Task: Select a due date automation when advanced on, 2 days after a card is due add dates with an incomplete due date at 11:00 AM.
Action: Mouse moved to (1126, 100)
Screenshot: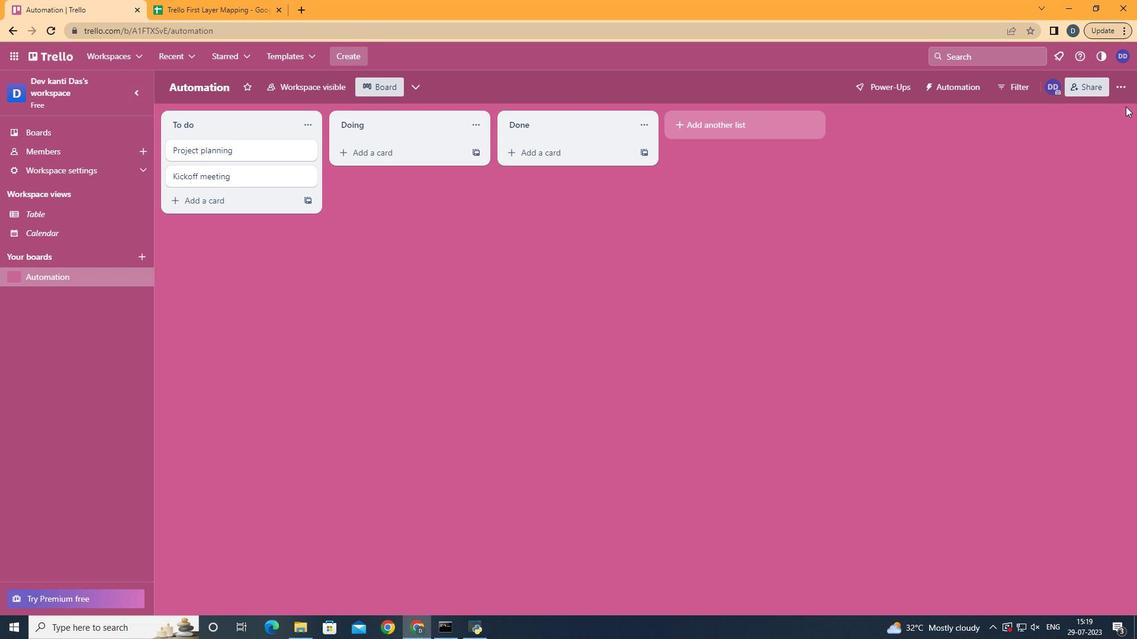 
Action: Mouse pressed left at (1126, 100)
Screenshot: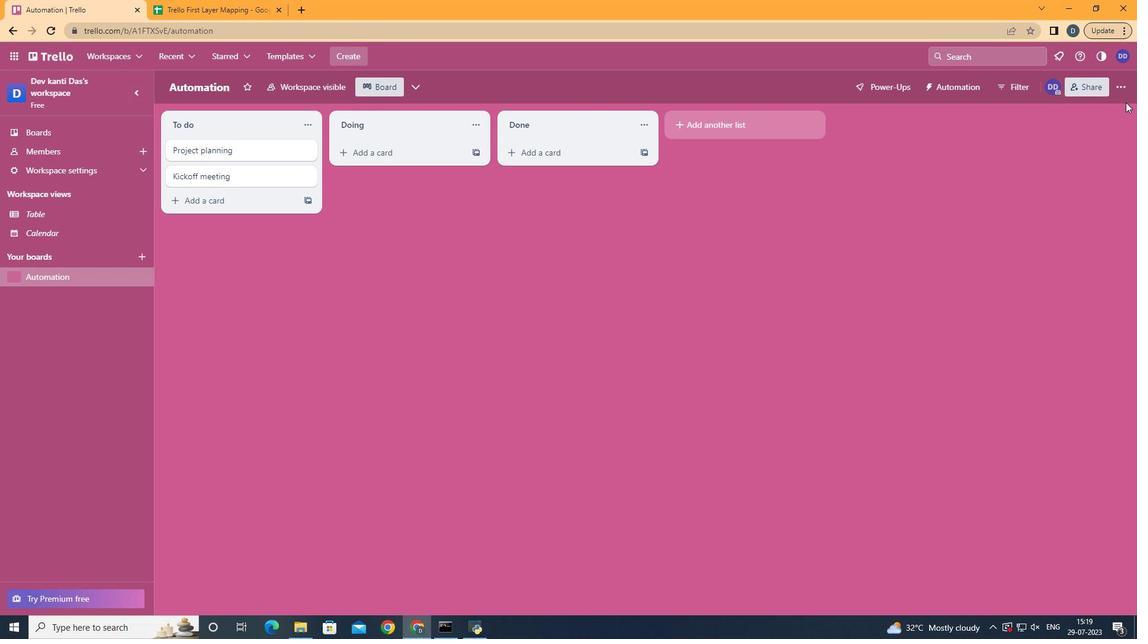 
Action: Mouse moved to (1128, 87)
Screenshot: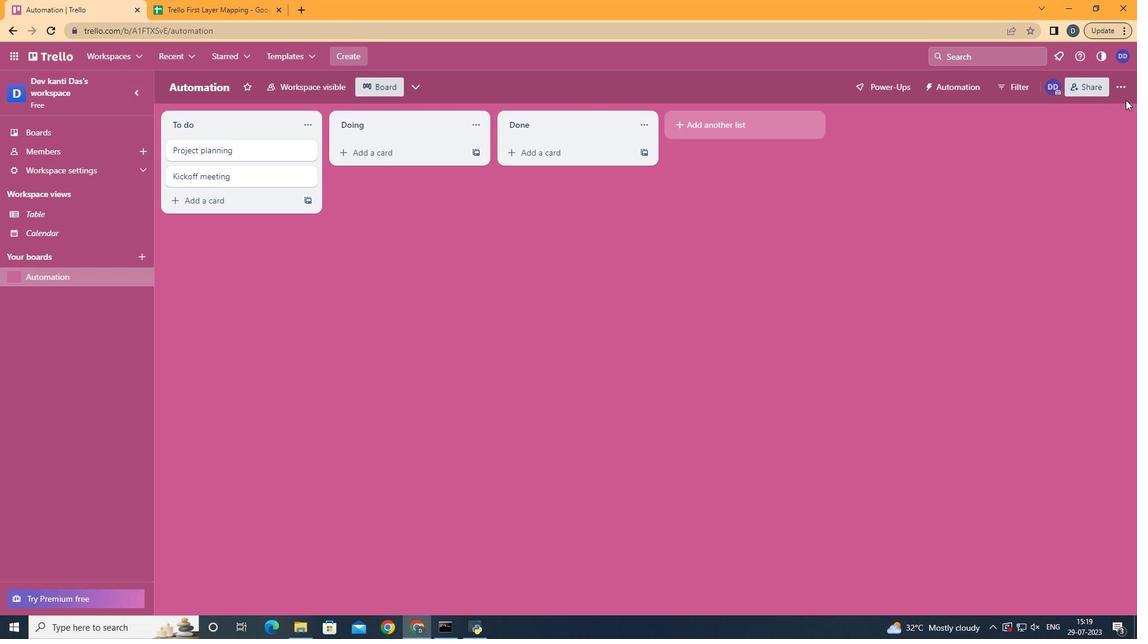 
Action: Mouse pressed left at (1128, 87)
Screenshot: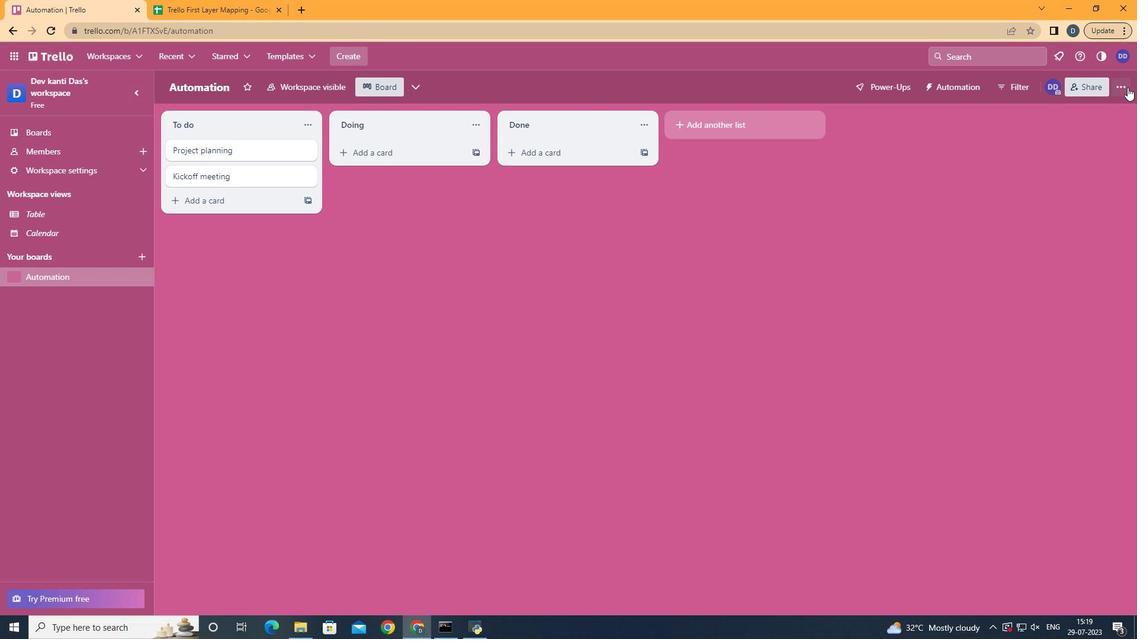 
Action: Mouse moved to (1037, 249)
Screenshot: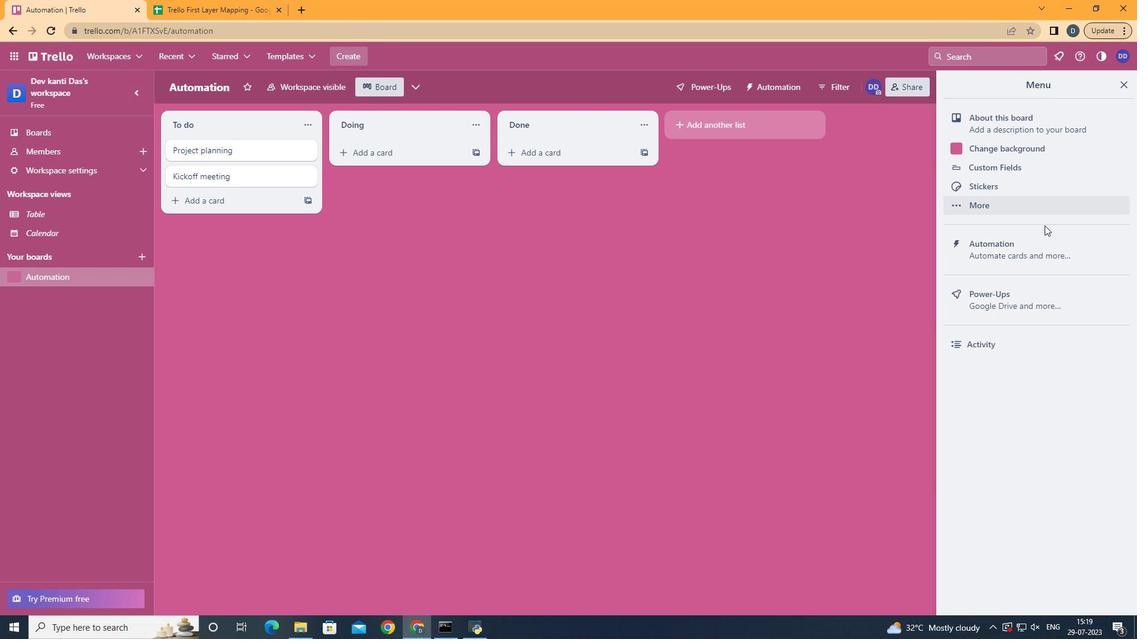 
Action: Mouse pressed left at (1037, 249)
Screenshot: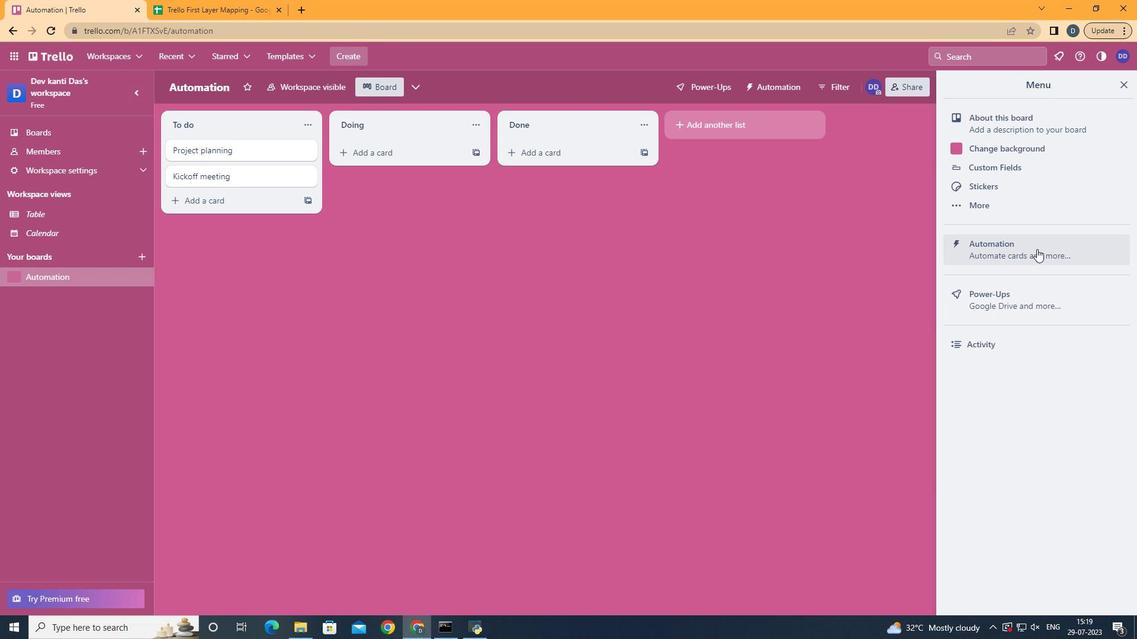
Action: Mouse moved to (219, 238)
Screenshot: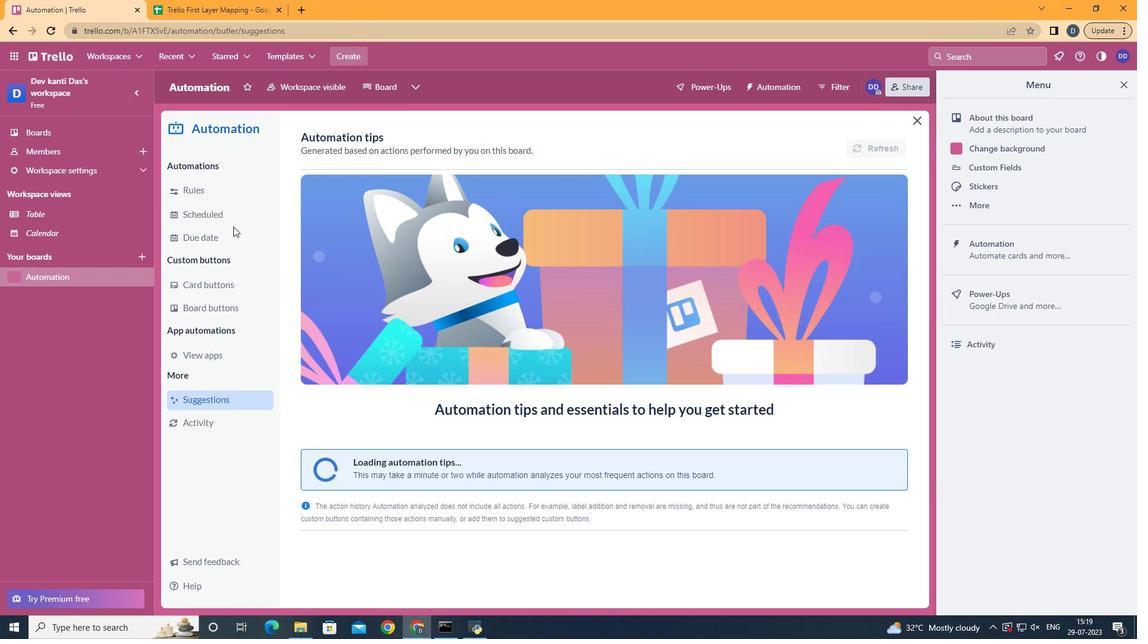 
Action: Mouse pressed left at (219, 238)
Screenshot: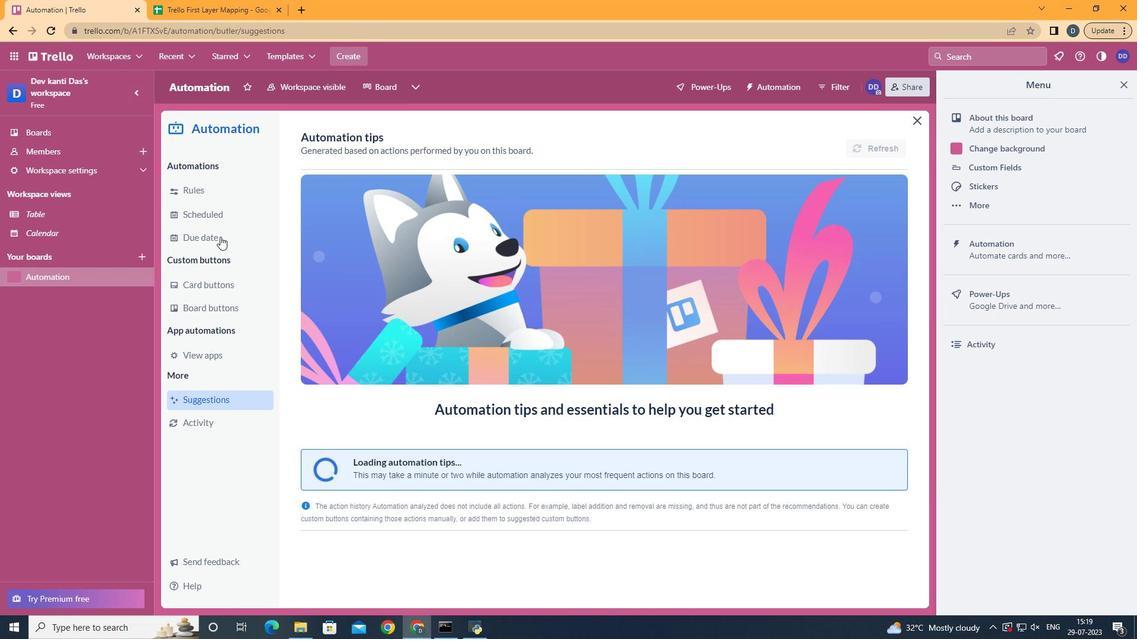 
Action: Mouse moved to (865, 139)
Screenshot: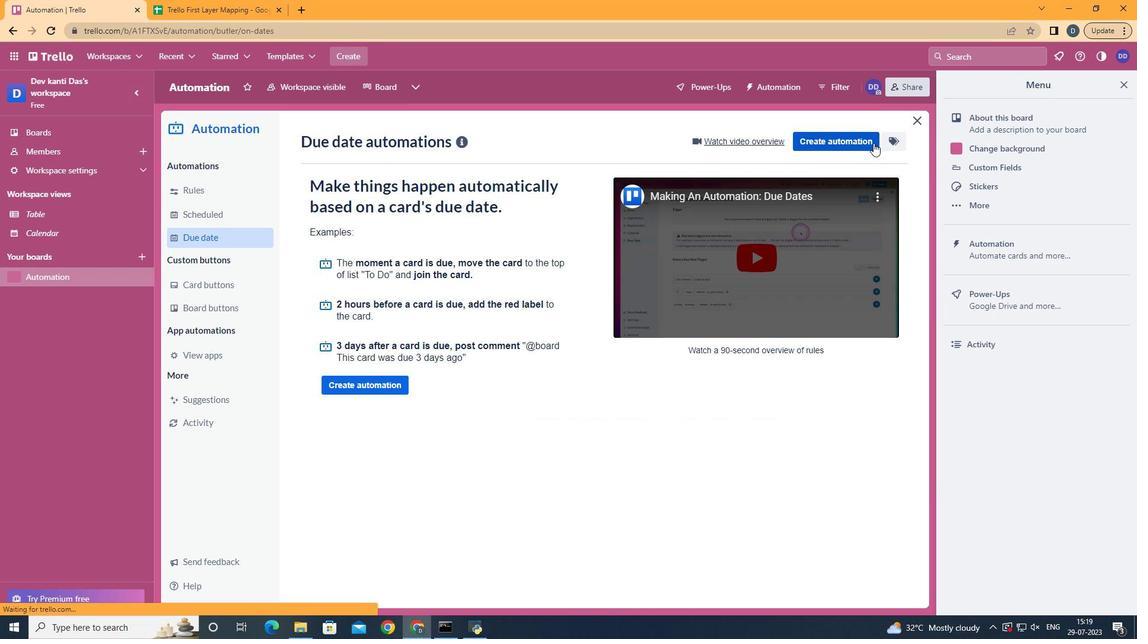 
Action: Mouse pressed left at (865, 139)
Screenshot: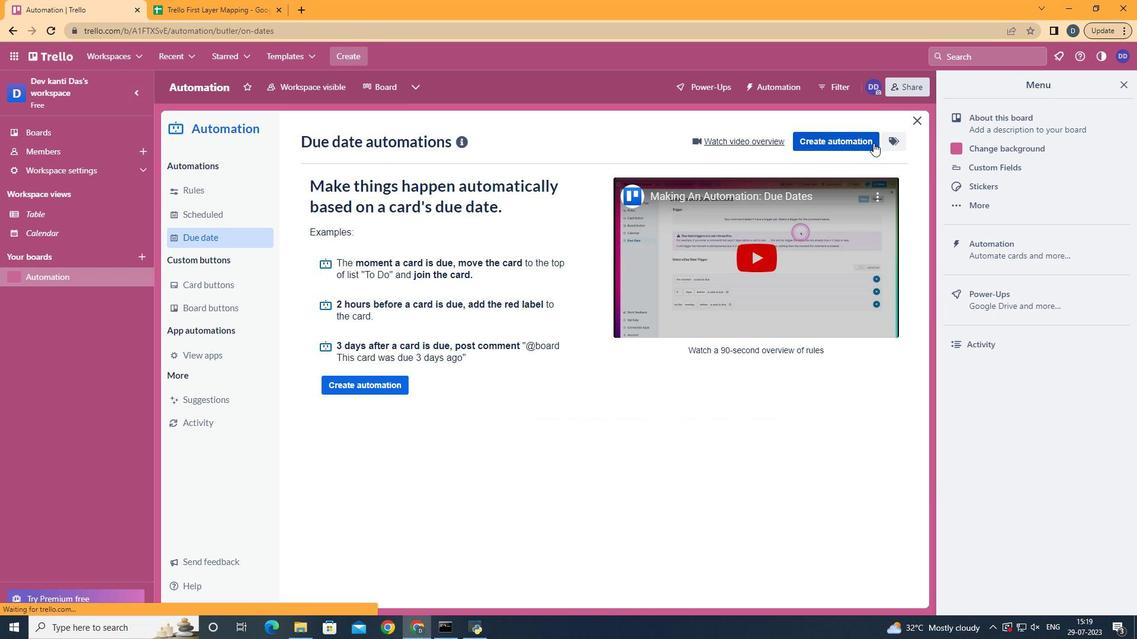 
Action: Mouse moved to (592, 255)
Screenshot: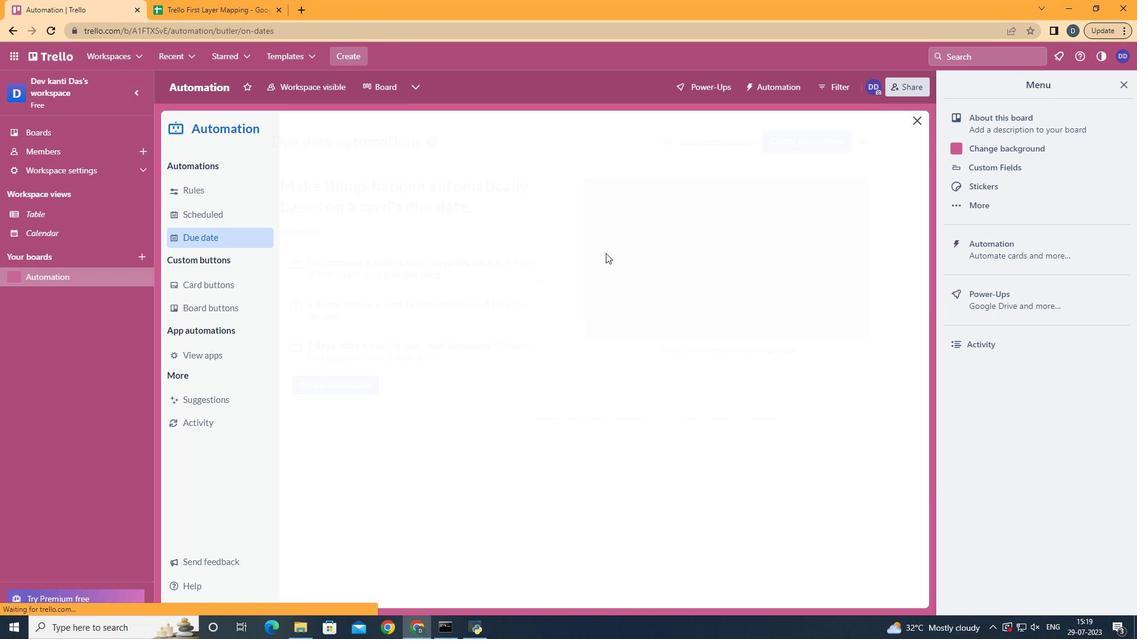
Action: Mouse pressed left at (592, 255)
Screenshot: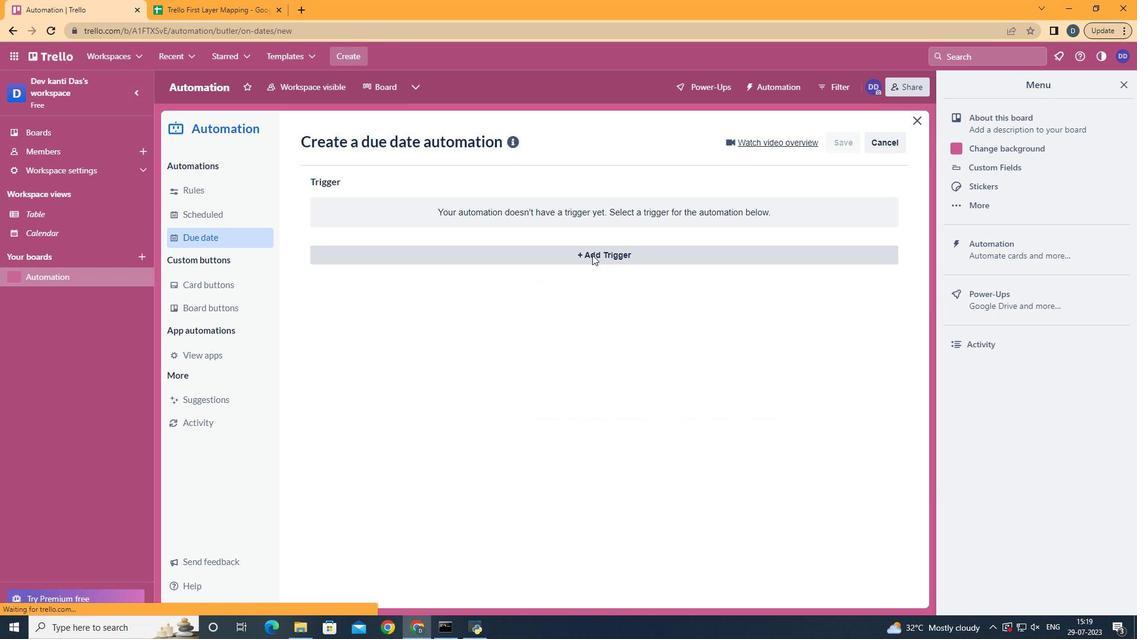 
Action: Mouse moved to (411, 481)
Screenshot: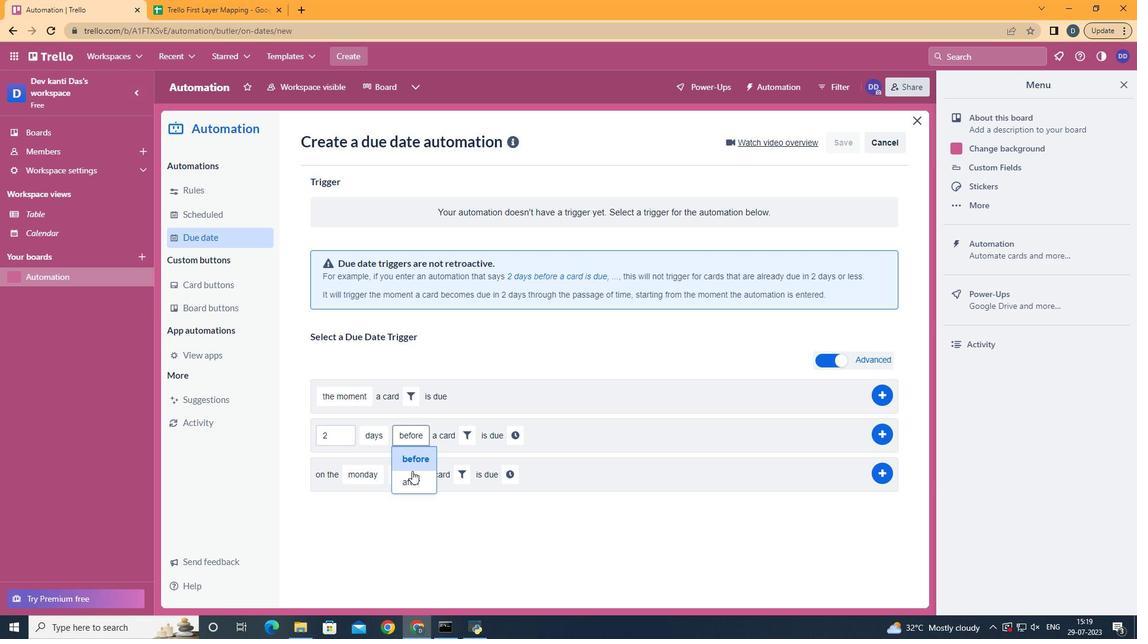 
Action: Mouse pressed left at (411, 481)
Screenshot: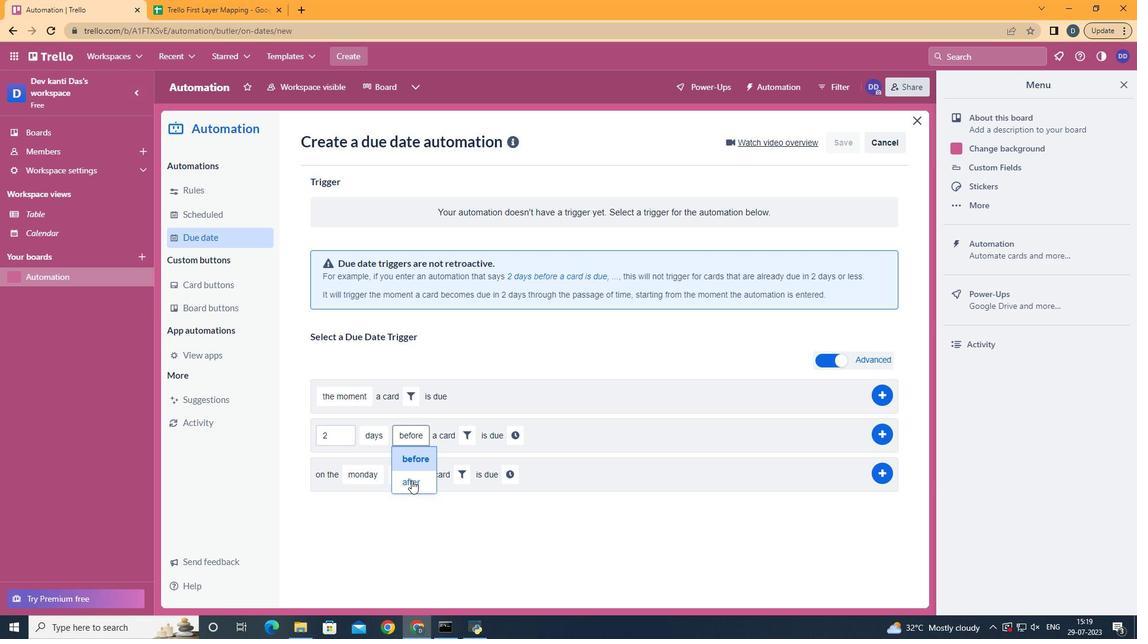 
Action: Mouse moved to (463, 430)
Screenshot: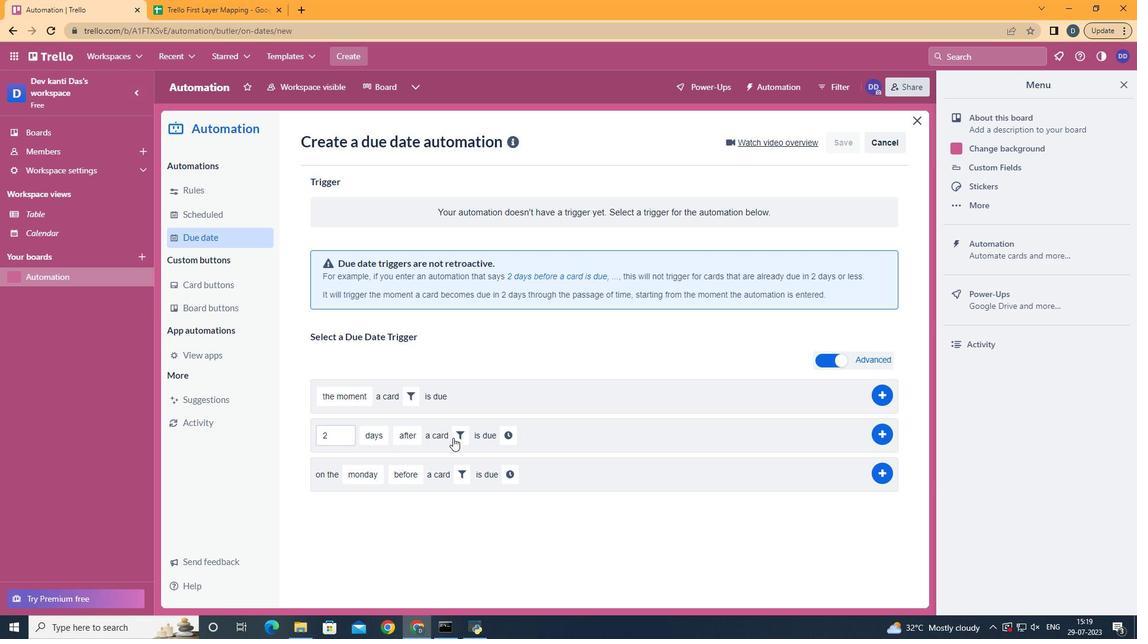 
Action: Mouse pressed left at (463, 430)
Screenshot: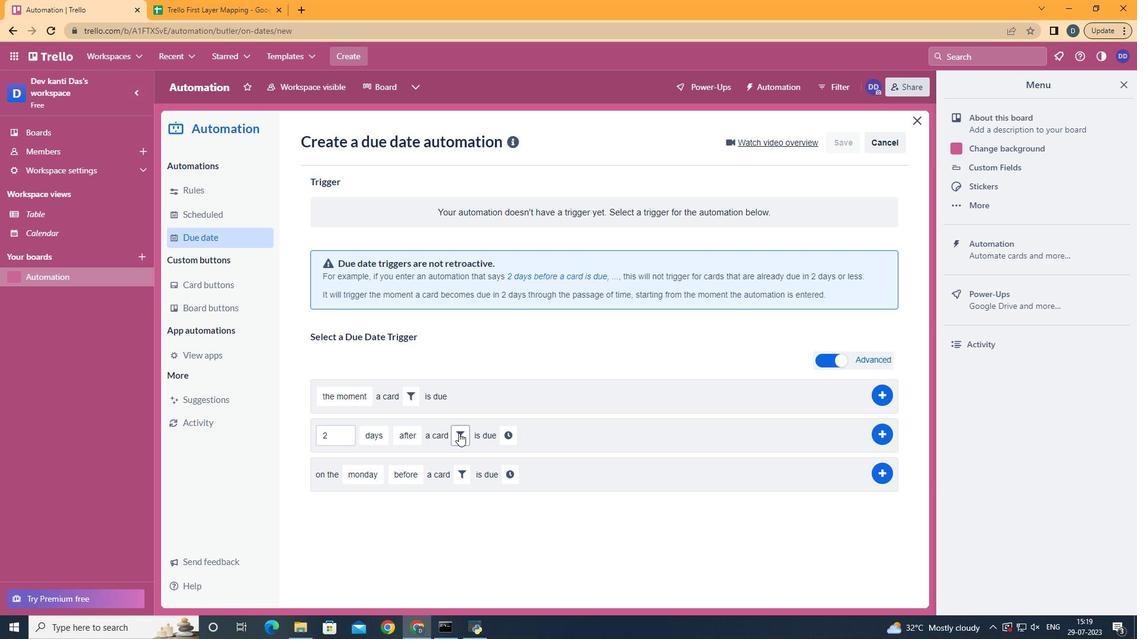 
Action: Mouse moved to (513, 470)
Screenshot: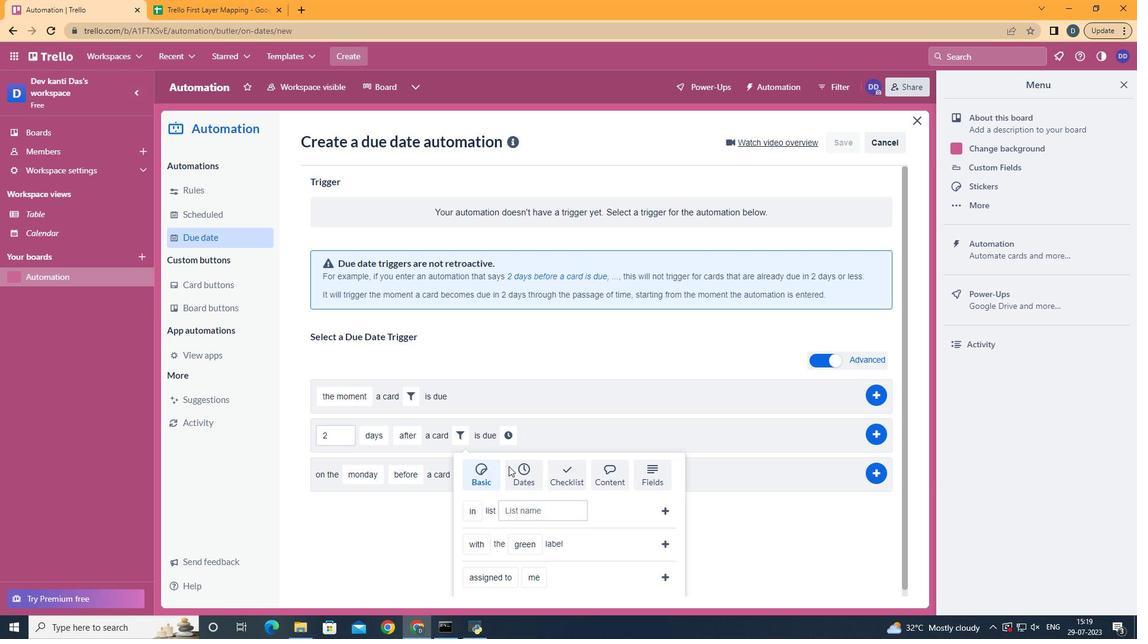 
Action: Mouse pressed left at (513, 470)
Screenshot: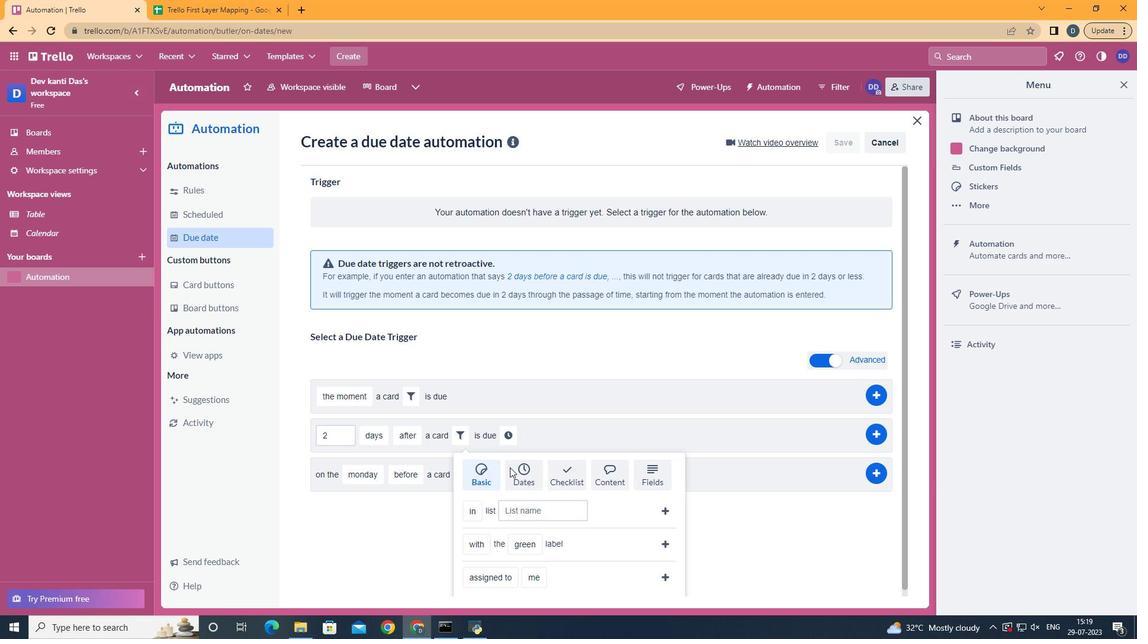 
Action: Mouse moved to (478, 534)
Screenshot: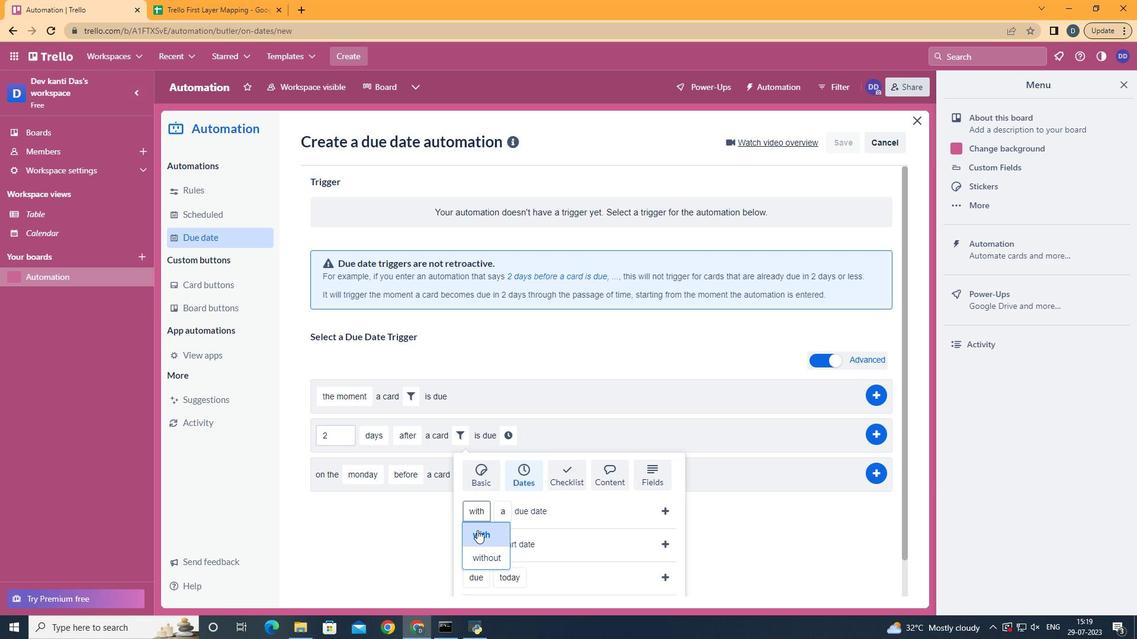 
Action: Mouse pressed left at (478, 534)
Screenshot: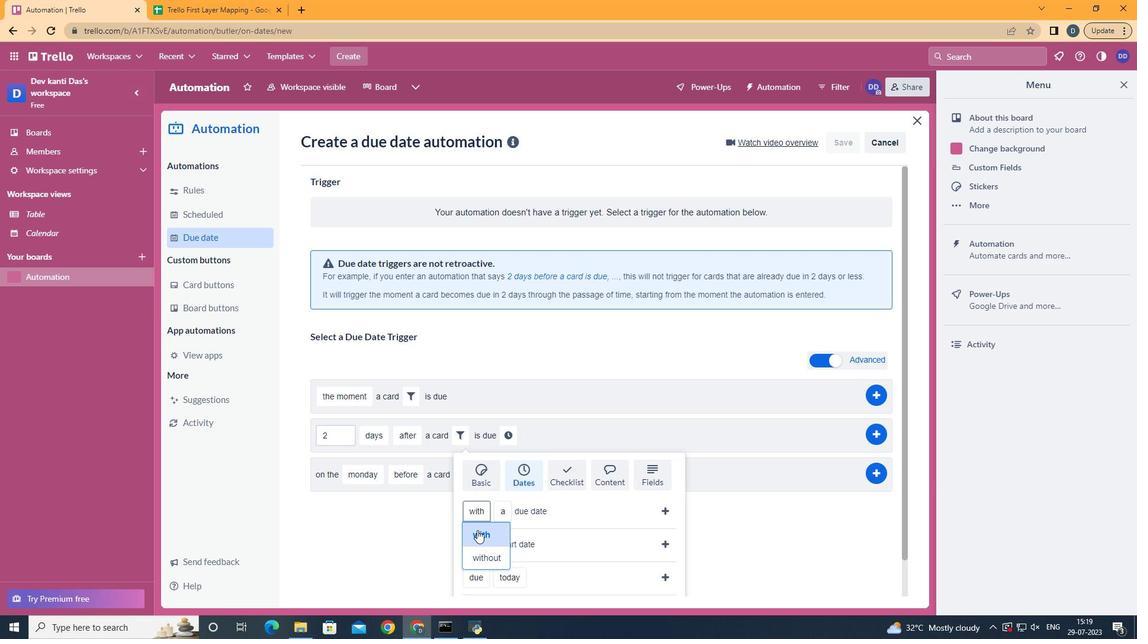 
Action: Mouse moved to (532, 470)
Screenshot: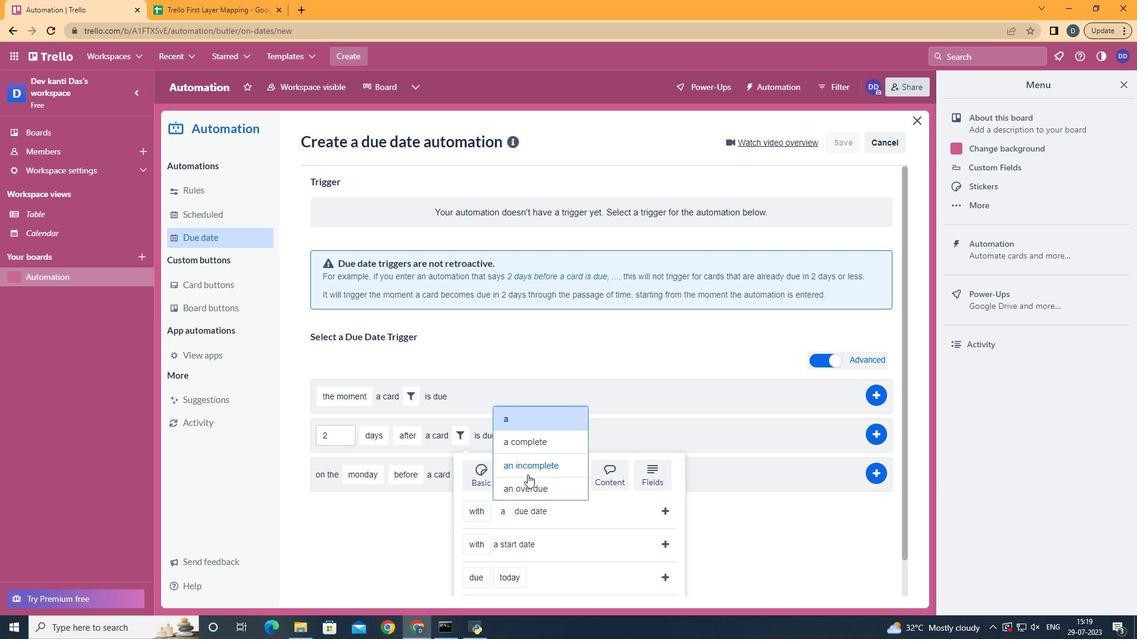 
Action: Mouse pressed left at (532, 470)
Screenshot: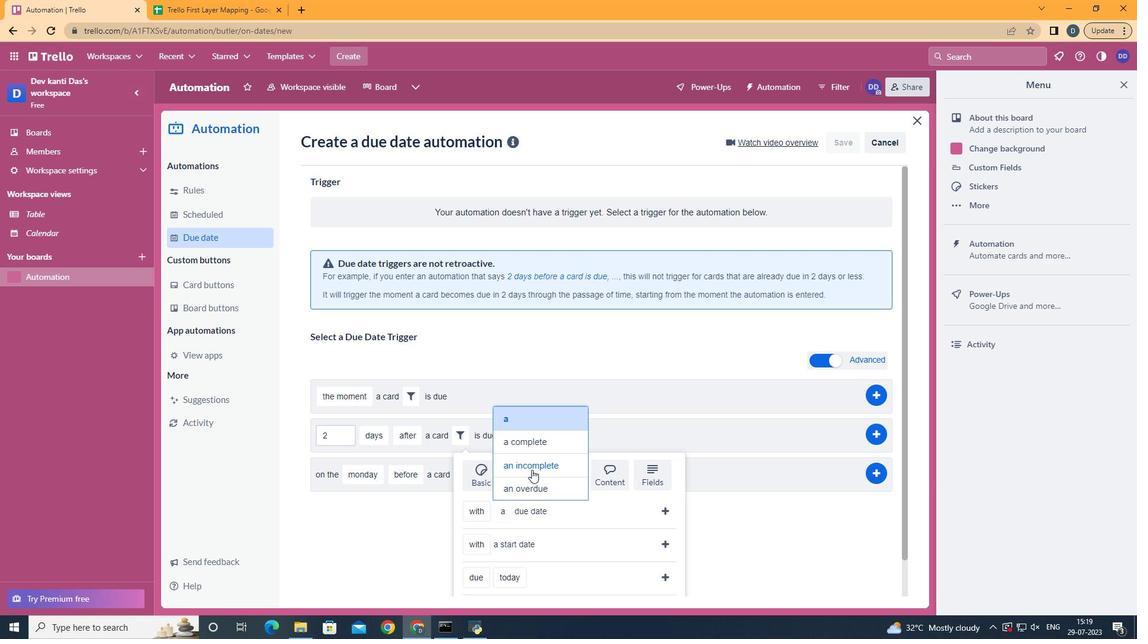 
Action: Mouse moved to (670, 517)
Screenshot: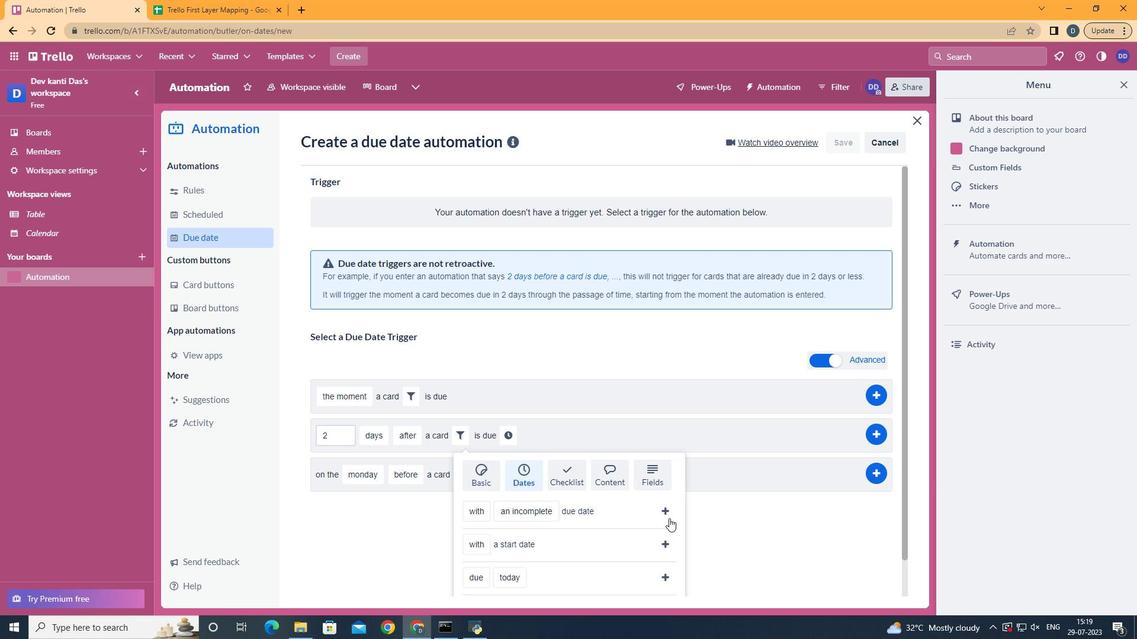 
Action: Mouse pressed left at (670, 517)
Screenshot: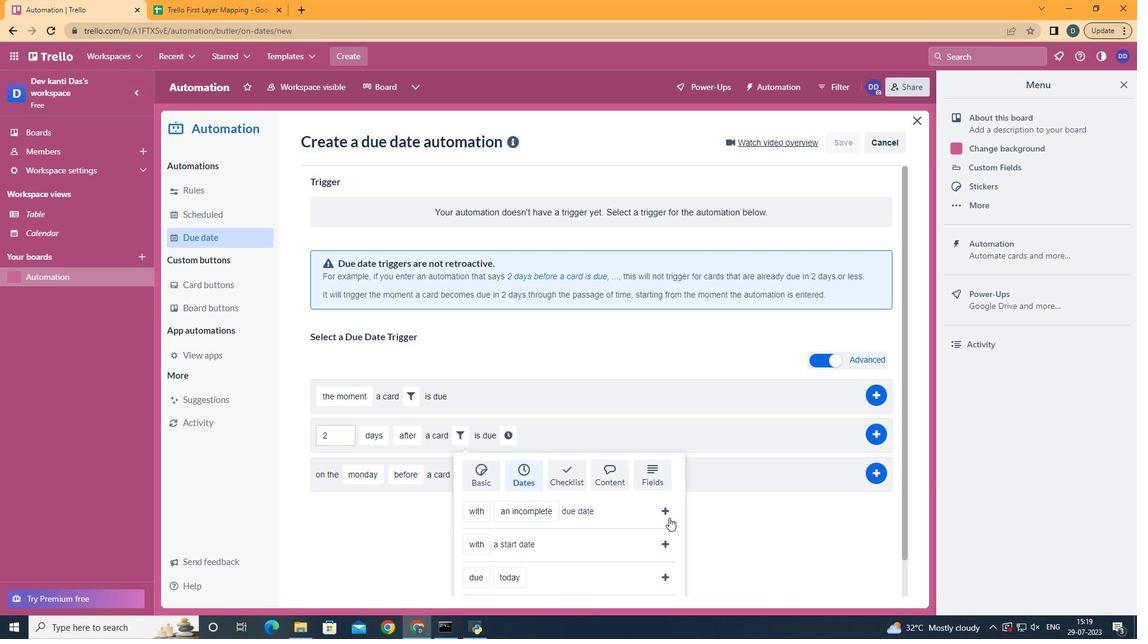 
Action: Mouse moved to (646, 442)
Screenshot: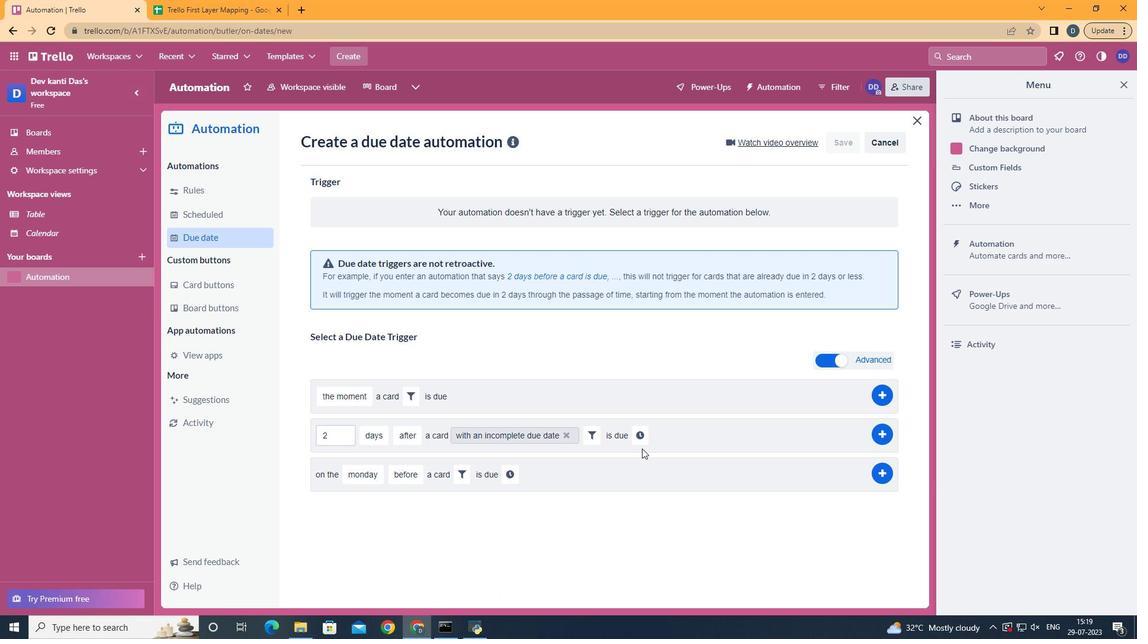 
Action: Mouse pressed left at (646, 442)
Screenshot: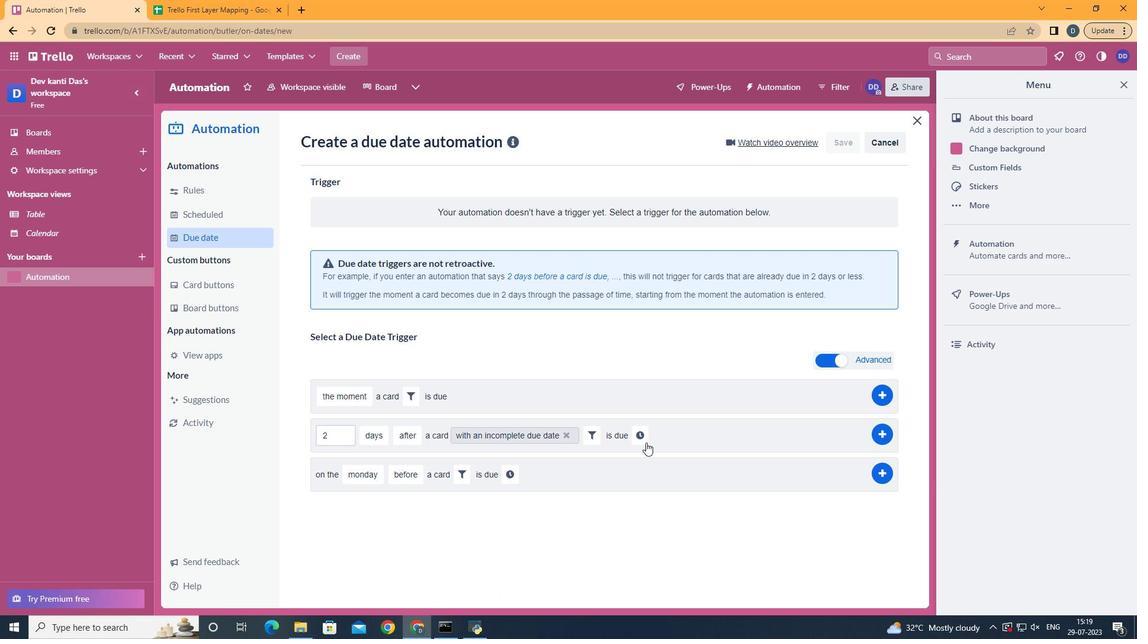 
Action: Mouse moved to (655, 439)
Screenshot: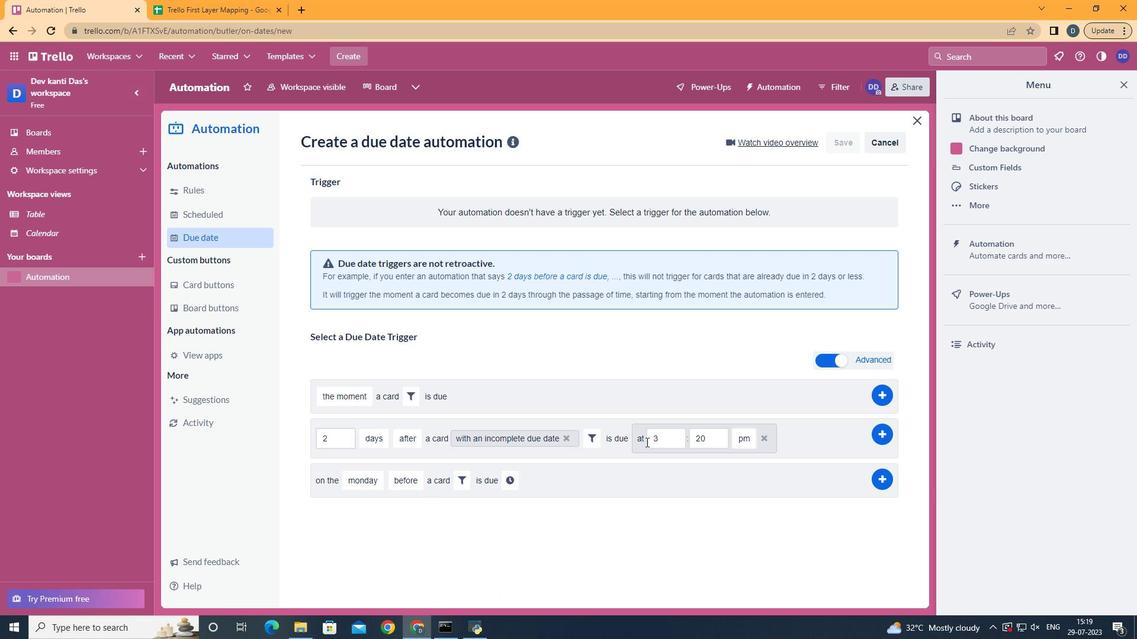 
Action: Mouse pressed left at (655, 439)
Screenshot: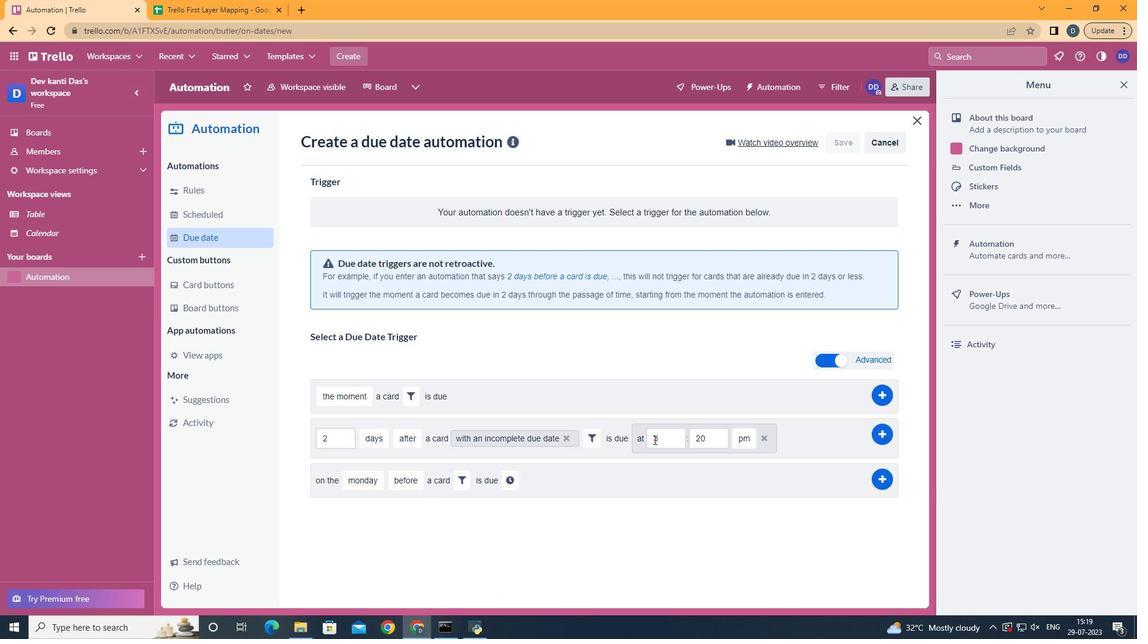 
Action: Mouse moved to (662, 438)
Screenshot: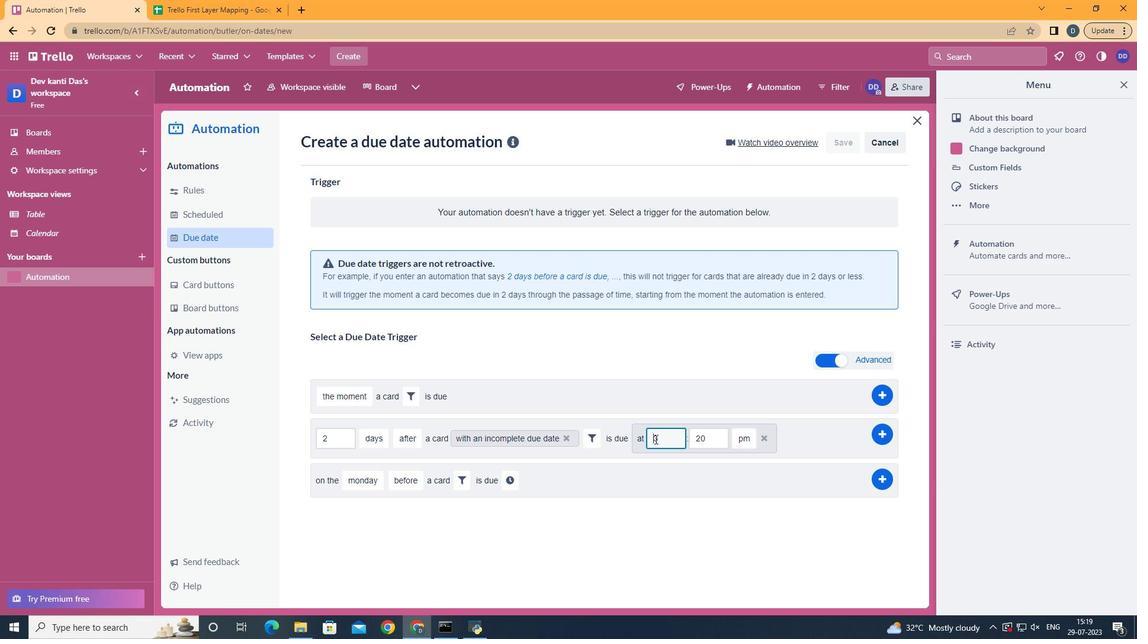 
Action: Mouse pressed left at (662, 438)
Screenshot: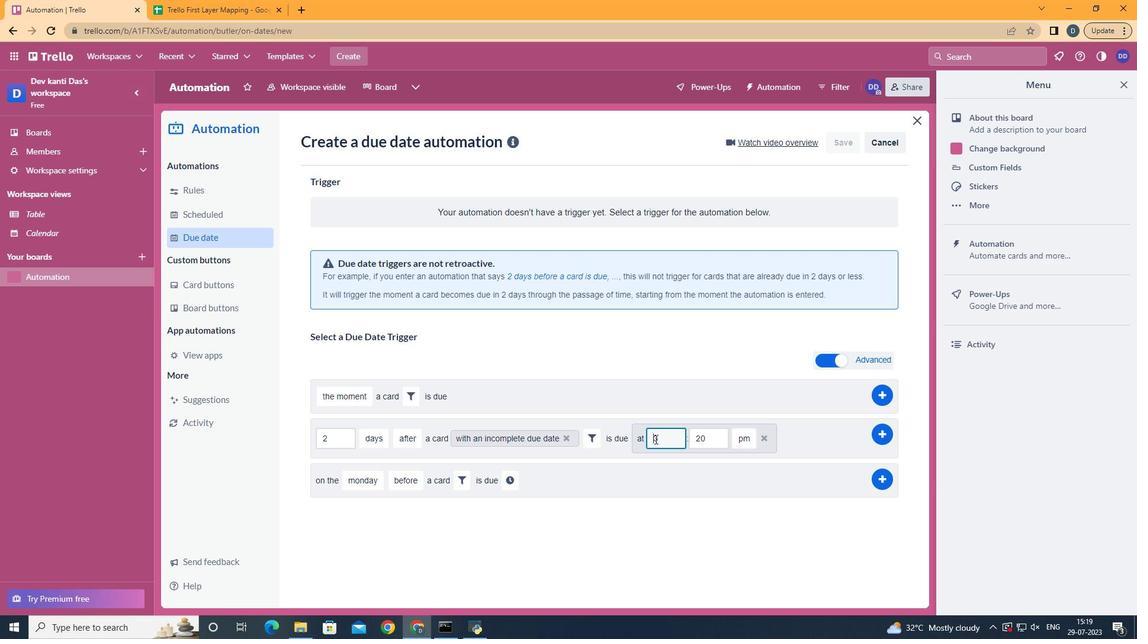 
Action: Key pressed <Key.backspace>11
Screenshot: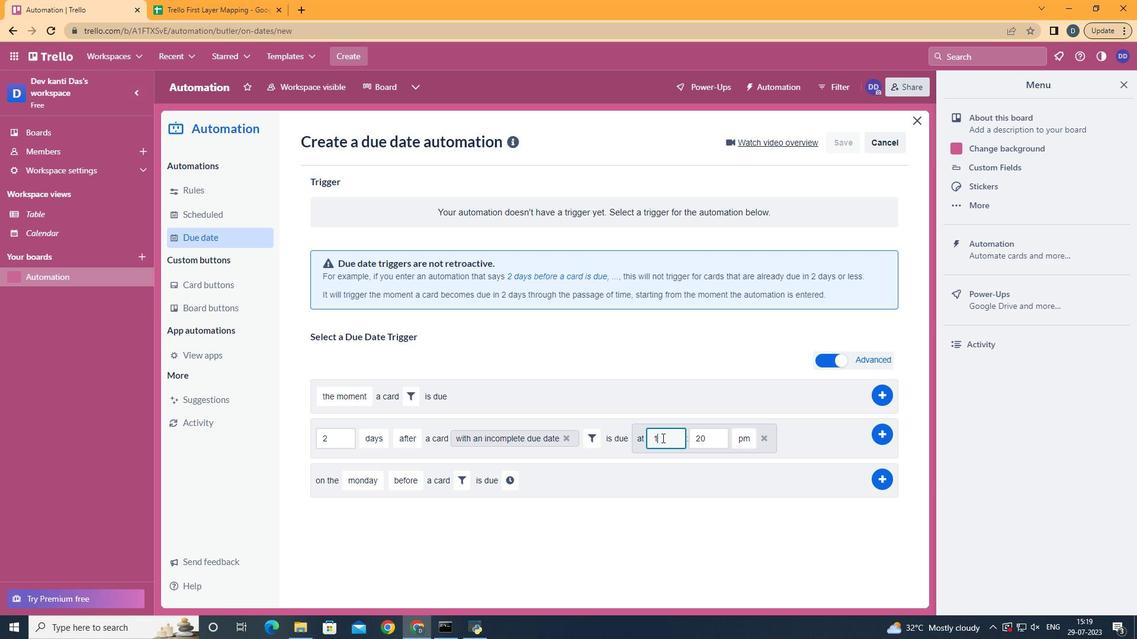 
Action: Mouse moved to (710, 437)
Screenshot: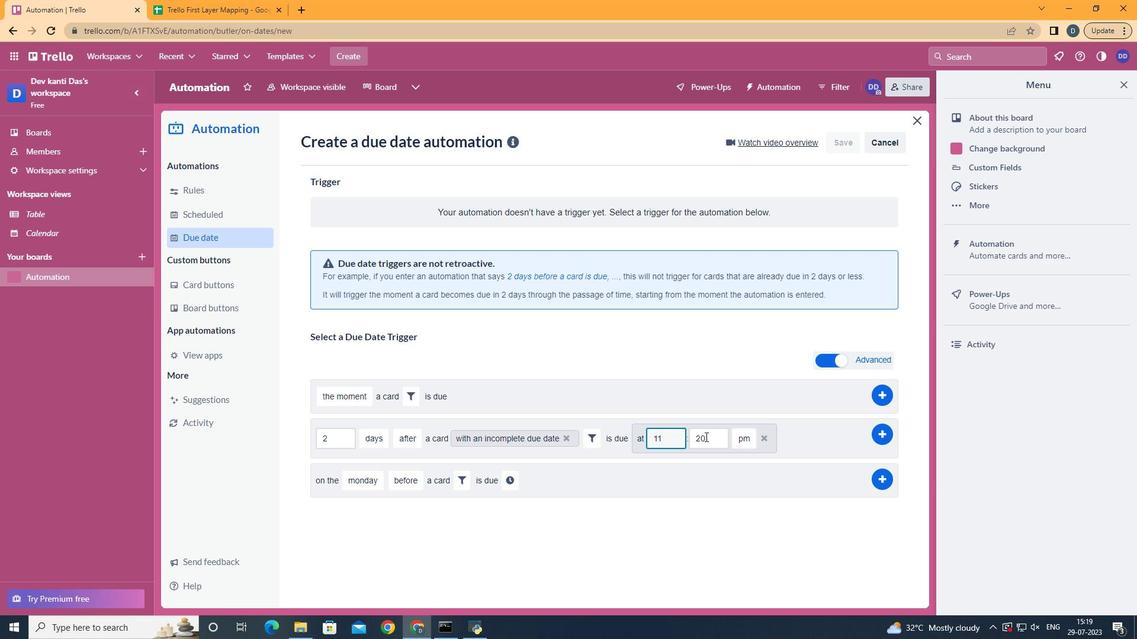 
Action: Mouse pressed left at (710, 437)
Screenshot: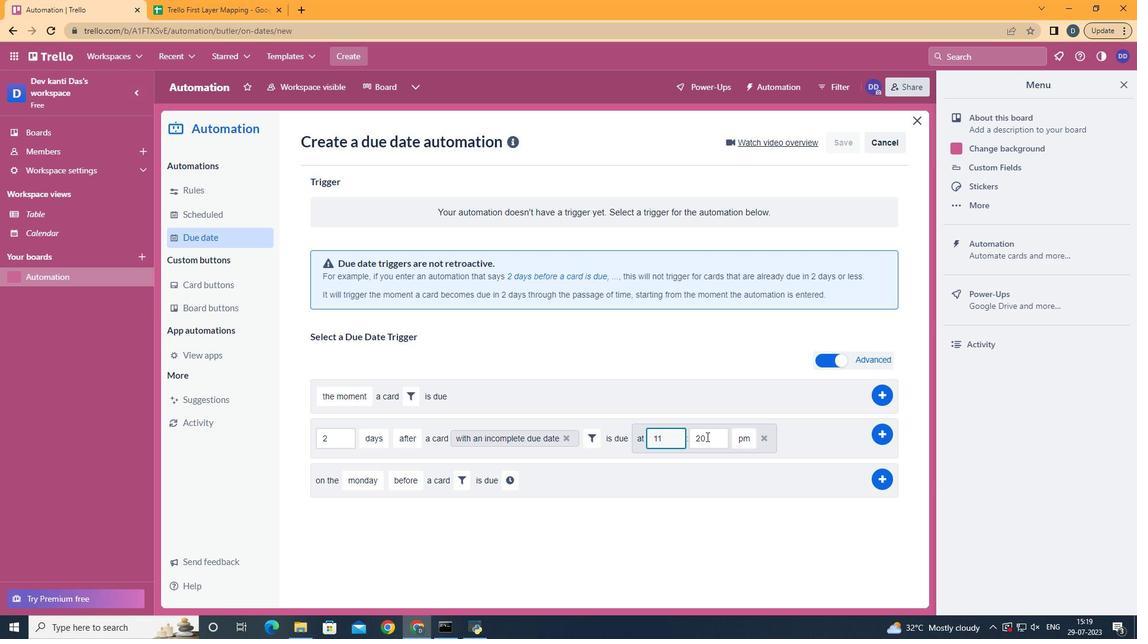 
Action: Key pressed <Key.backspace><Key.backspace>100<Key.backspace><Key.backspace><Key.backspace>00
Screenshot: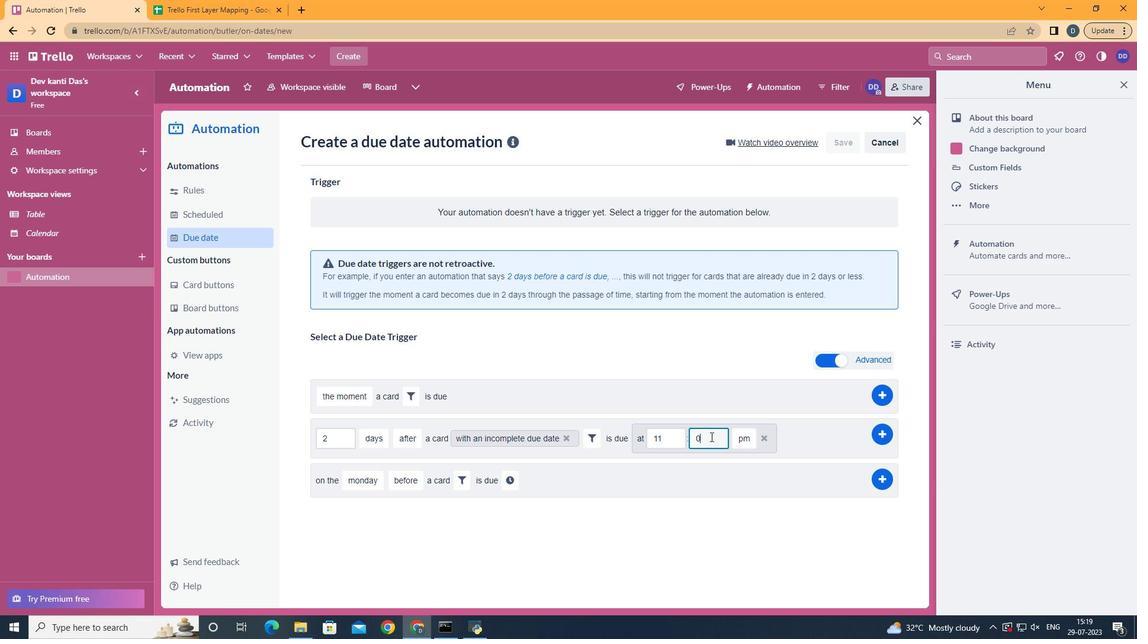 
Action: Mouse moved to (737, 455)
Screenshot: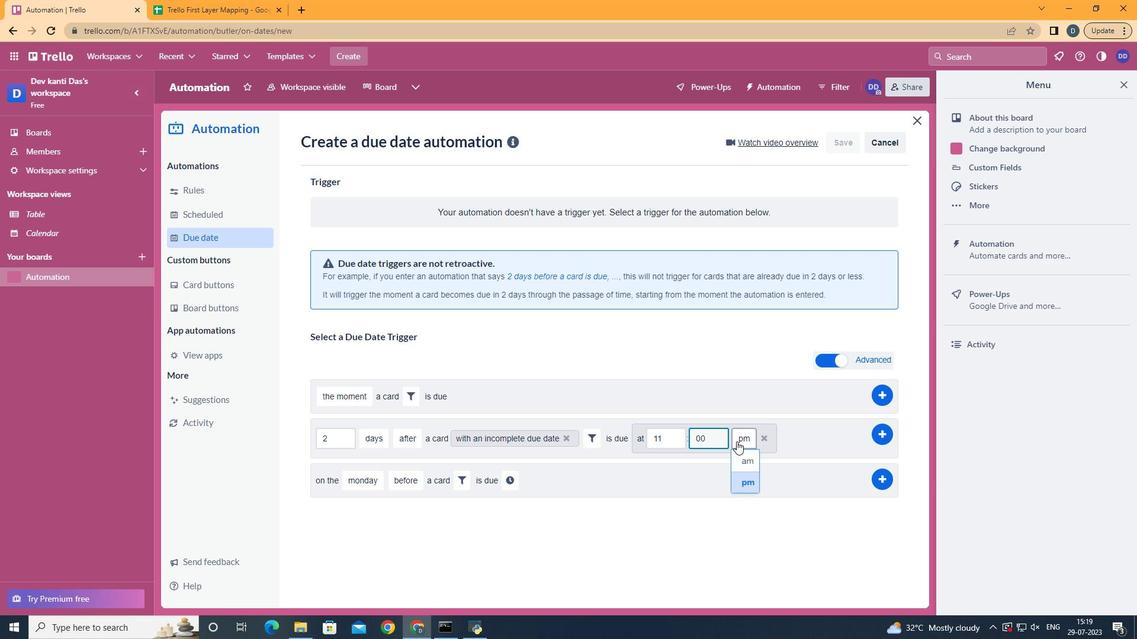 
Action: Mouse pressed left at (737, 455)
Screenshot: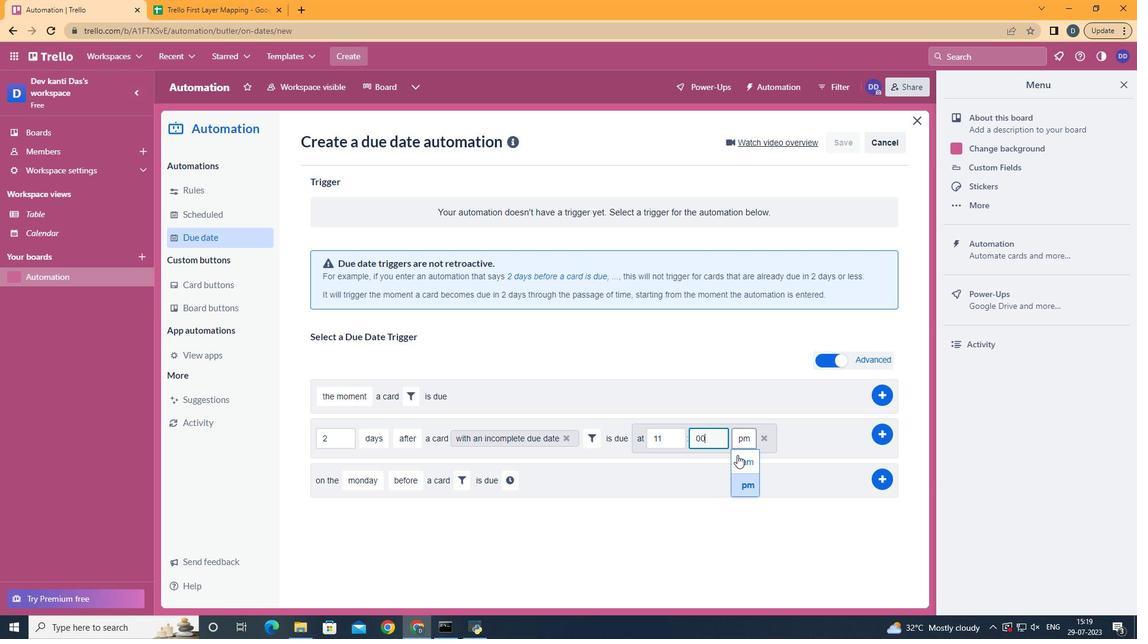 
